 Task: Create a rule when custom fields attachments is set to a date more than 1 days from now by anyone.
Action: Mouse moved to (1012, 70)
Screenshot: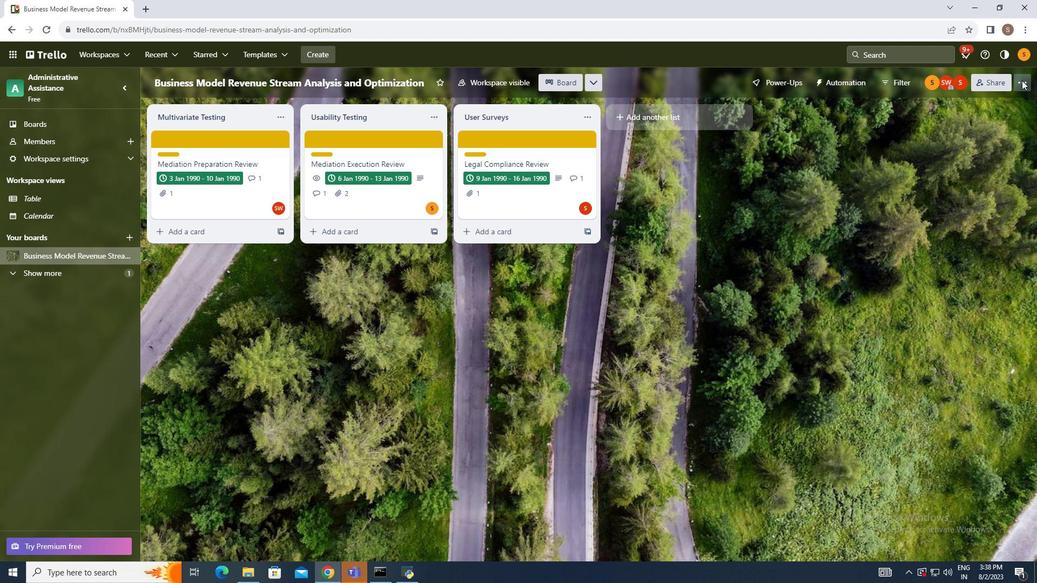 
Action: Mouse pressed left at (1012, 70)
Screenshot: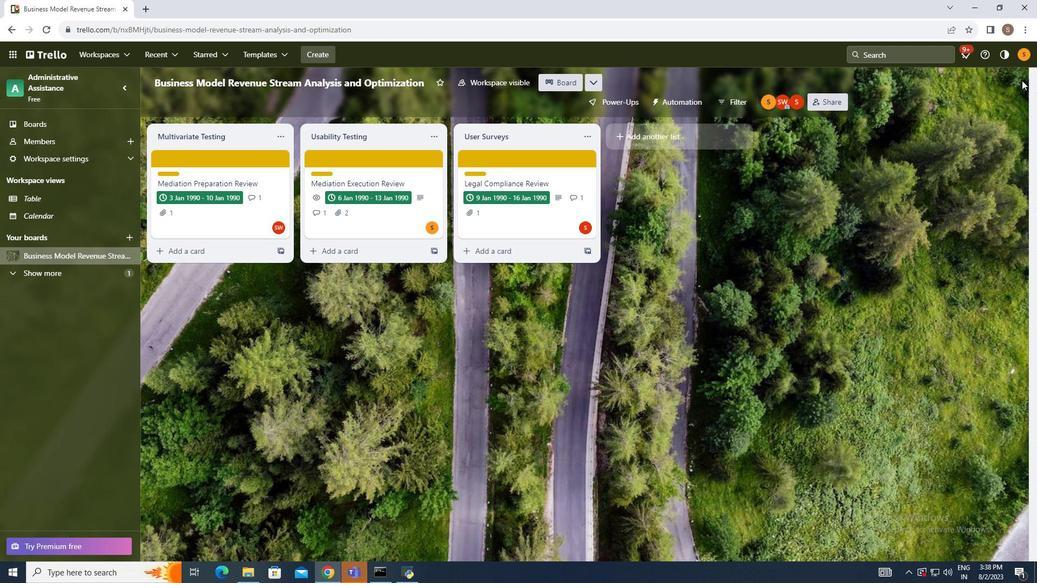 
Action: Mouse moved to (952, 219)
Screenshot: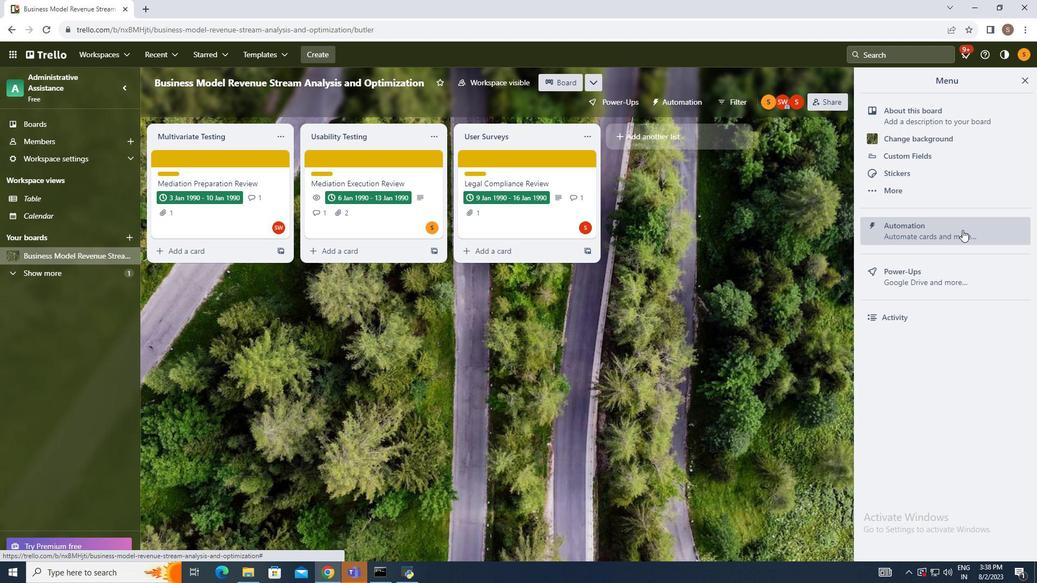 
Action: Mouse pressed left at (952, 219)
Screenshot: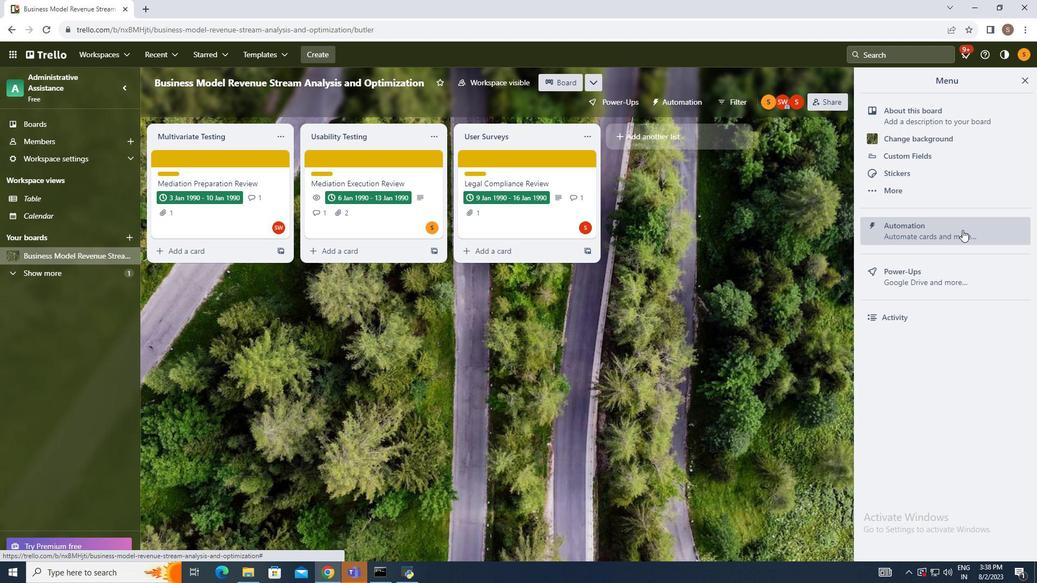 
Action: Mouse moved to (191, 190)
Screenshot: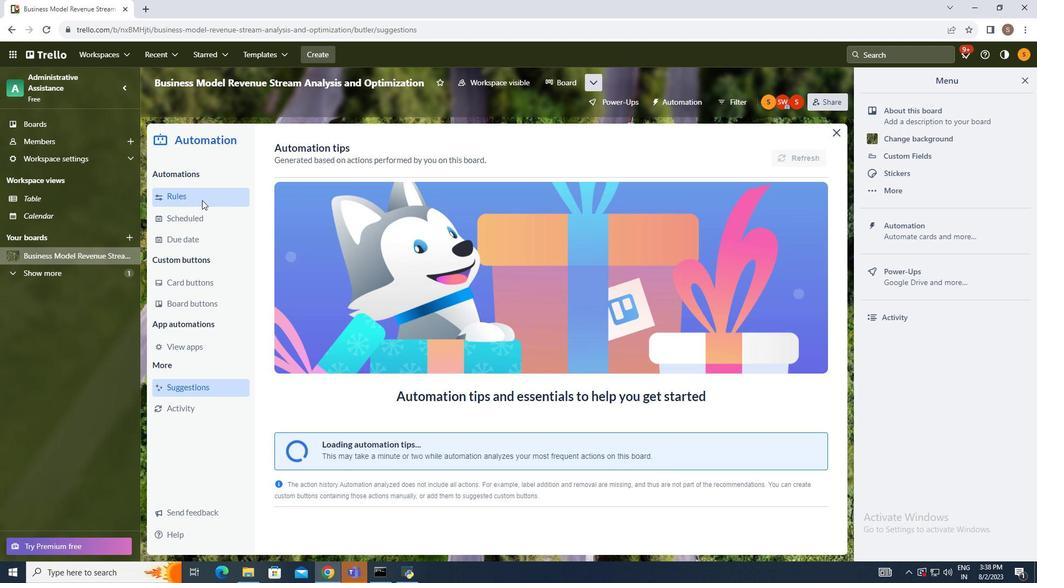 
Action: Mouse pressed left at (191, 190)
Screenshot: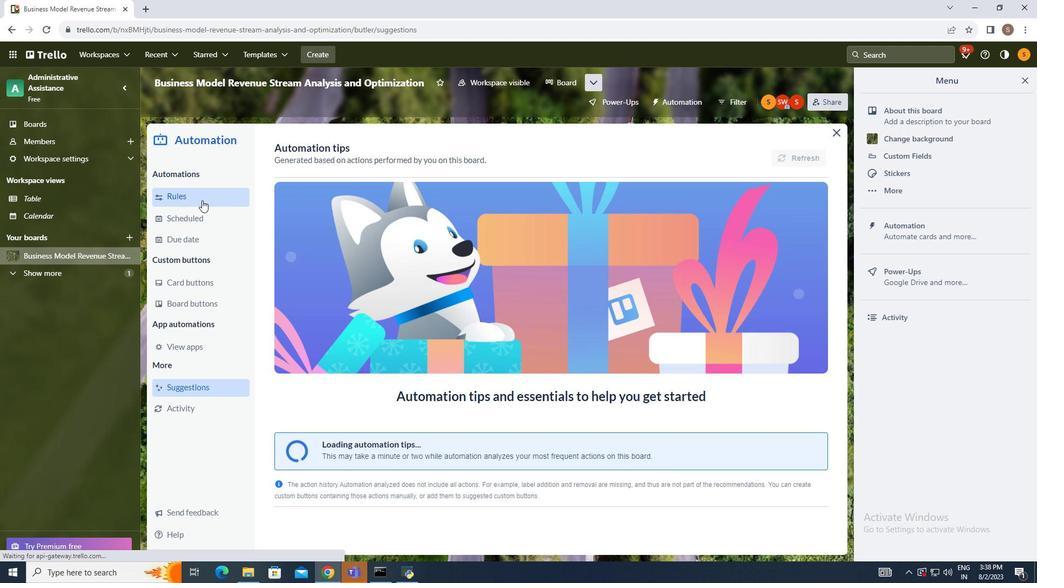 
Action: Mouse moved to (714, 137)
Screenshot: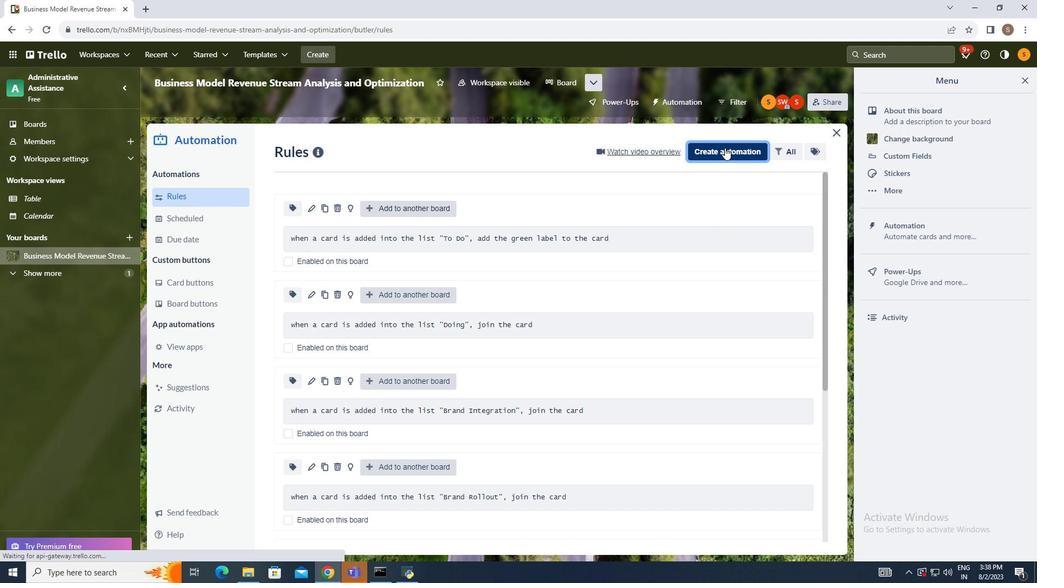 
Action: Mouse pressed left at (714, 137)
Screenshot: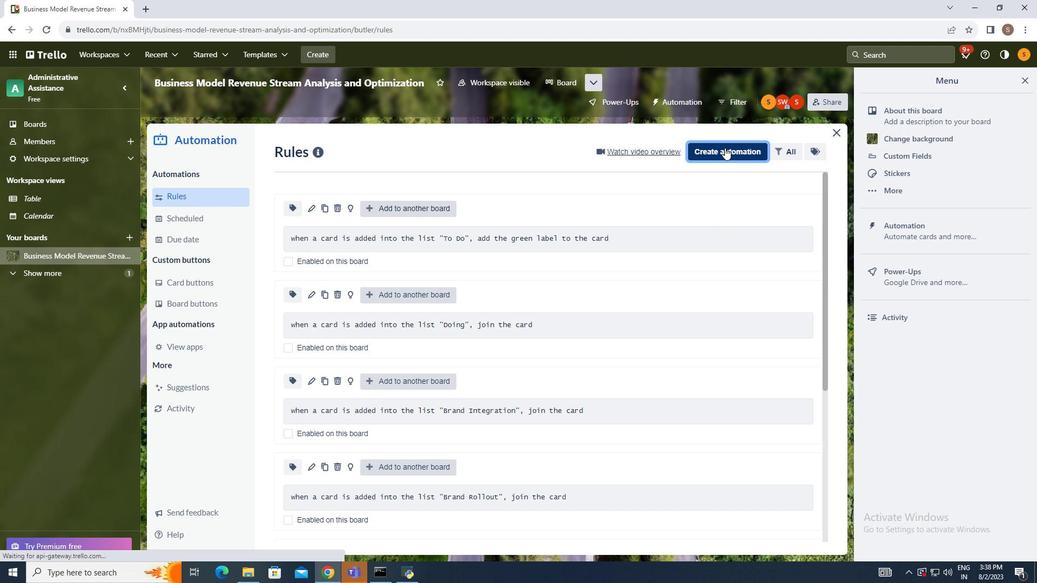 
Action: Mouse moved to (554, 249)
Screenshot: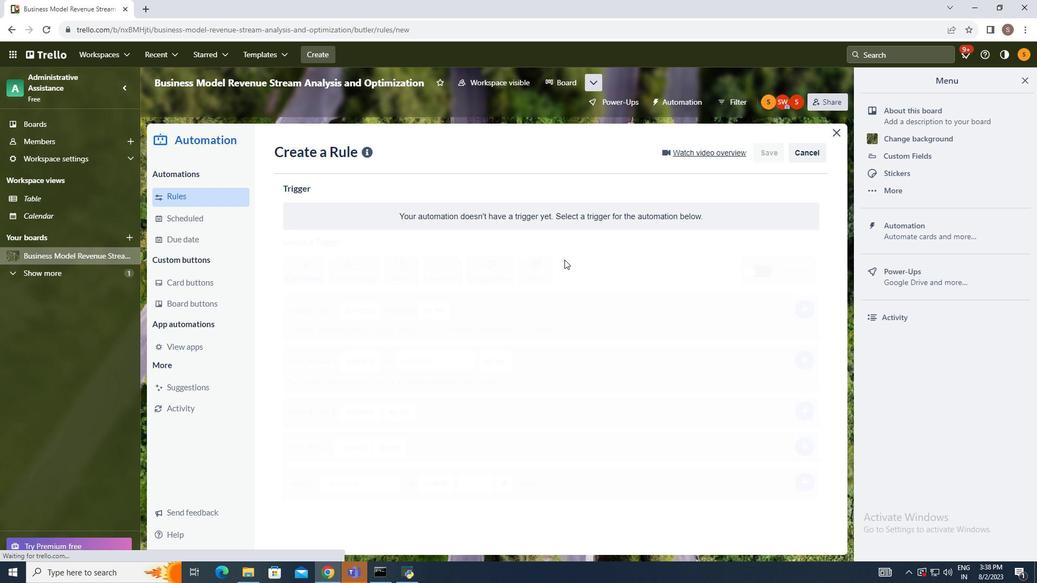 
Action: Mouse pressed left at (554, 249)
Screenshot: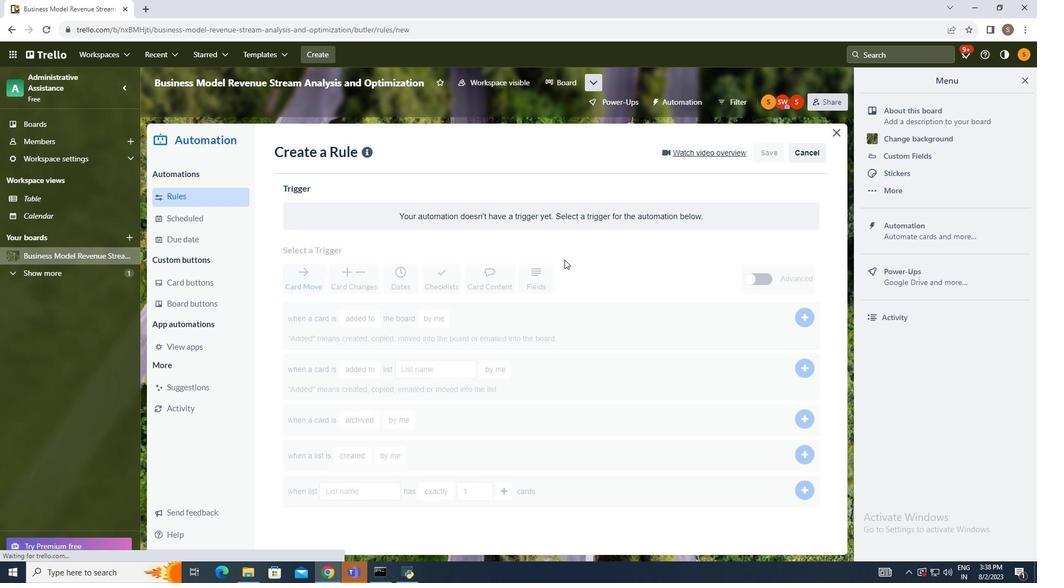 
Action: Mouse moved to (528, 285)
Screenshot: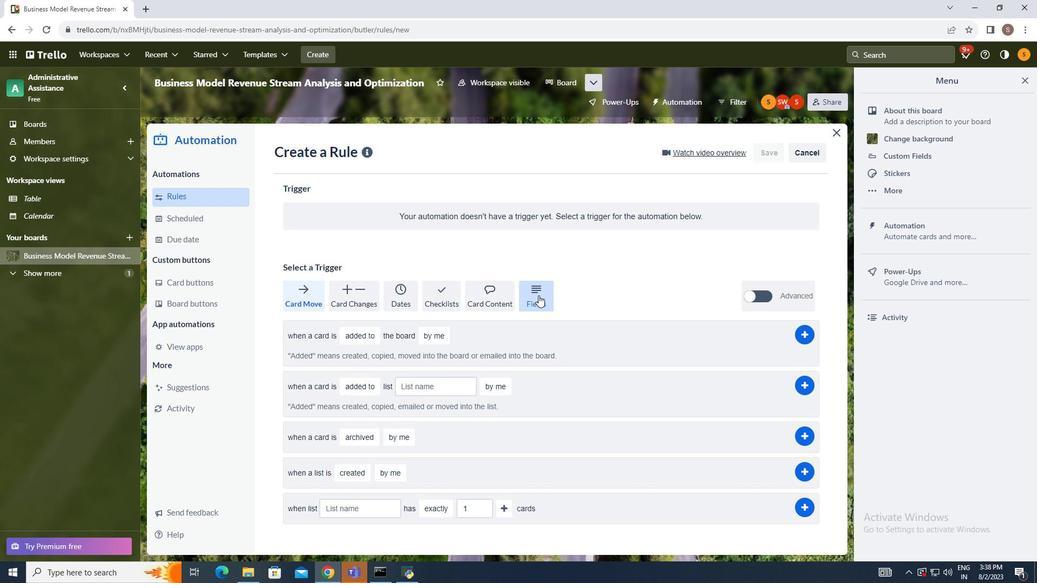 
Action: Mouse pressed left at (528, 285)
Screenshot: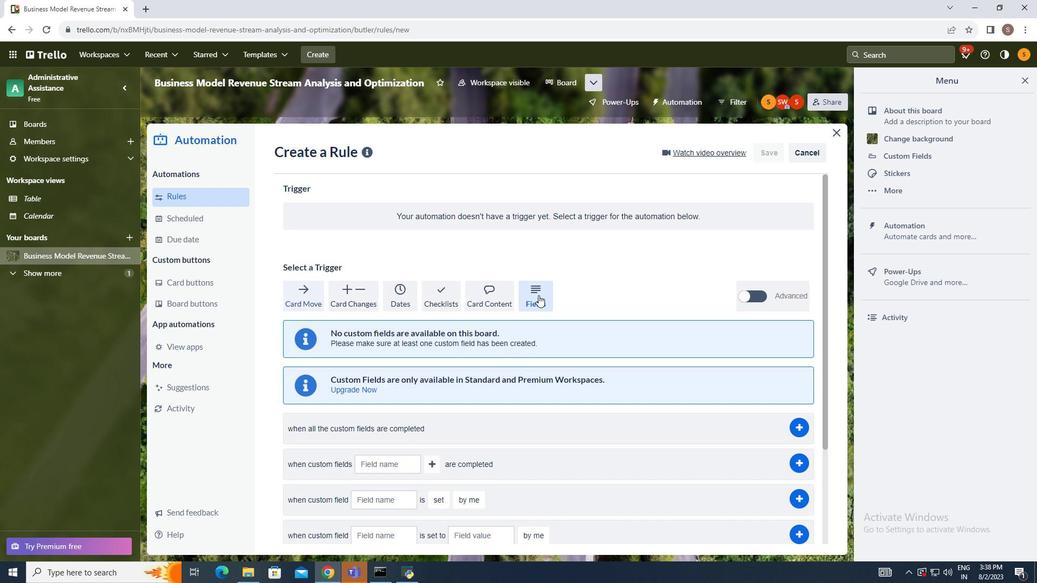 
Action: Mouse moved to (537, 328)
Screenshot: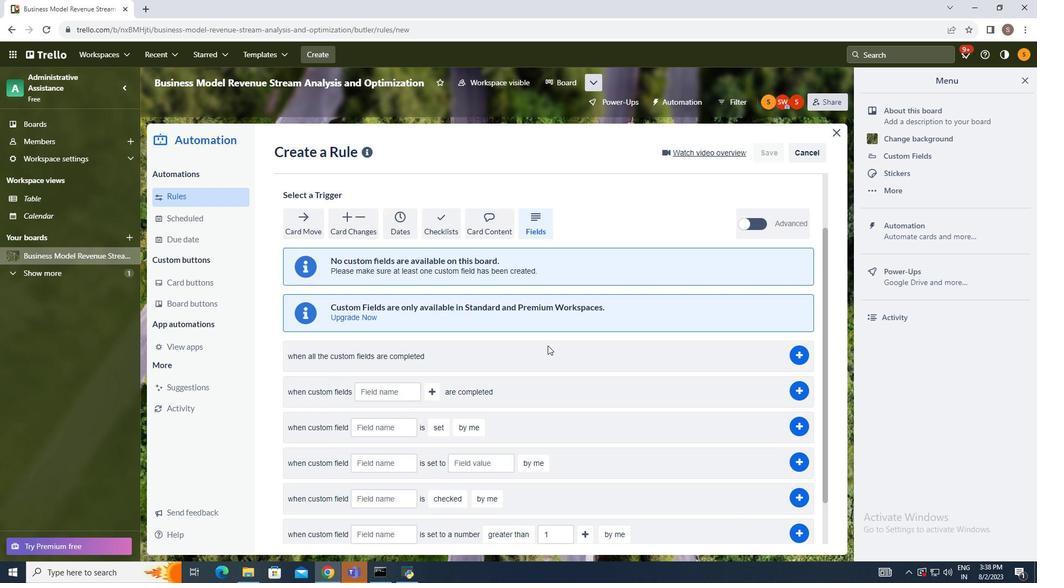 
Action: Mouse scrolled (537, 328) with delta (0, 0)
Screenshot: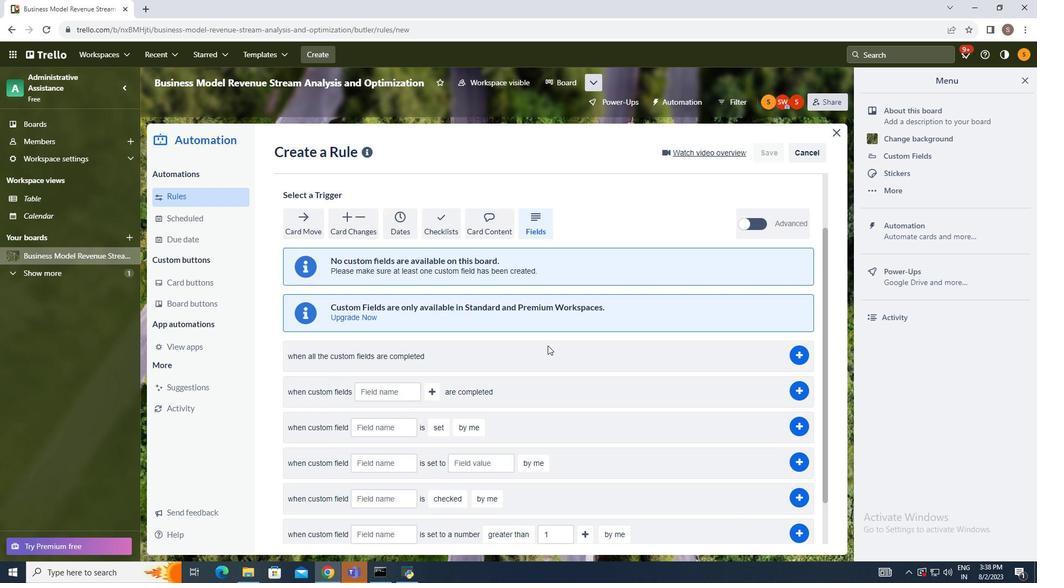 
Action: Mouse moved to (538, 331)
Screenshot: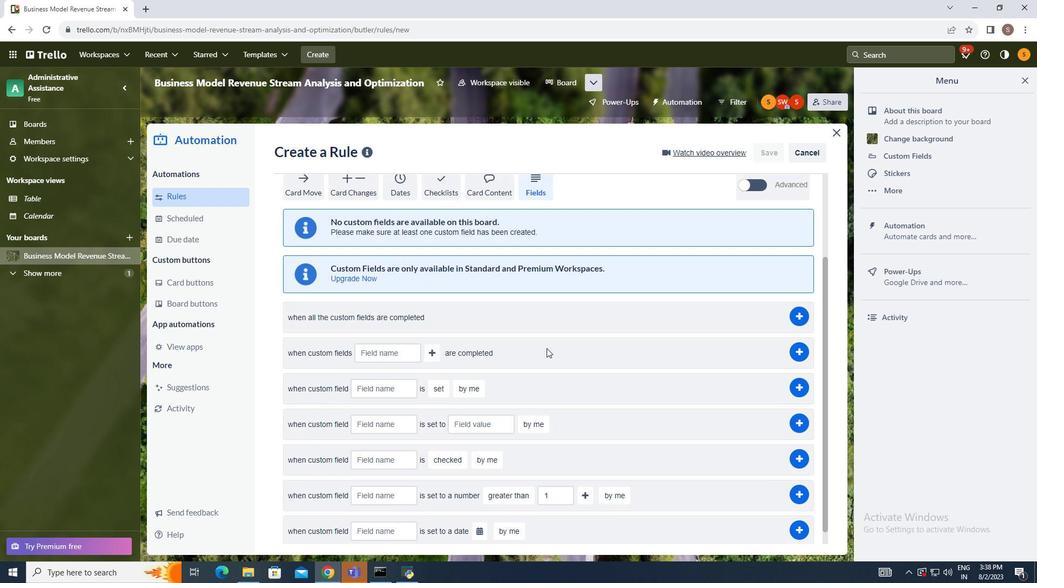 
Action: Mouse scrolled (538, 331) with delta (0, 0)
Screenshot: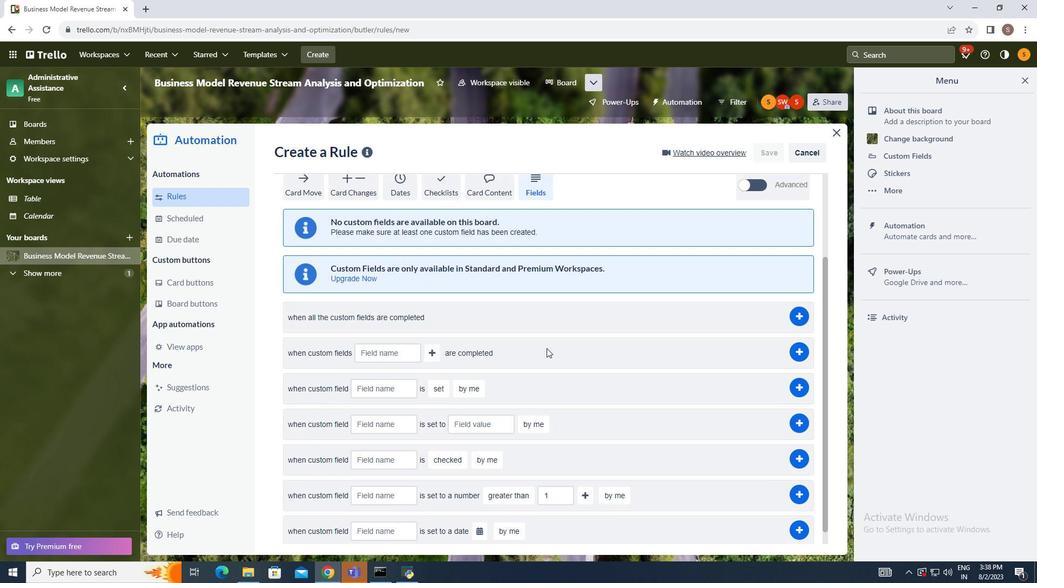 
Action: Mouse moved to (538, 333)
Screenshot: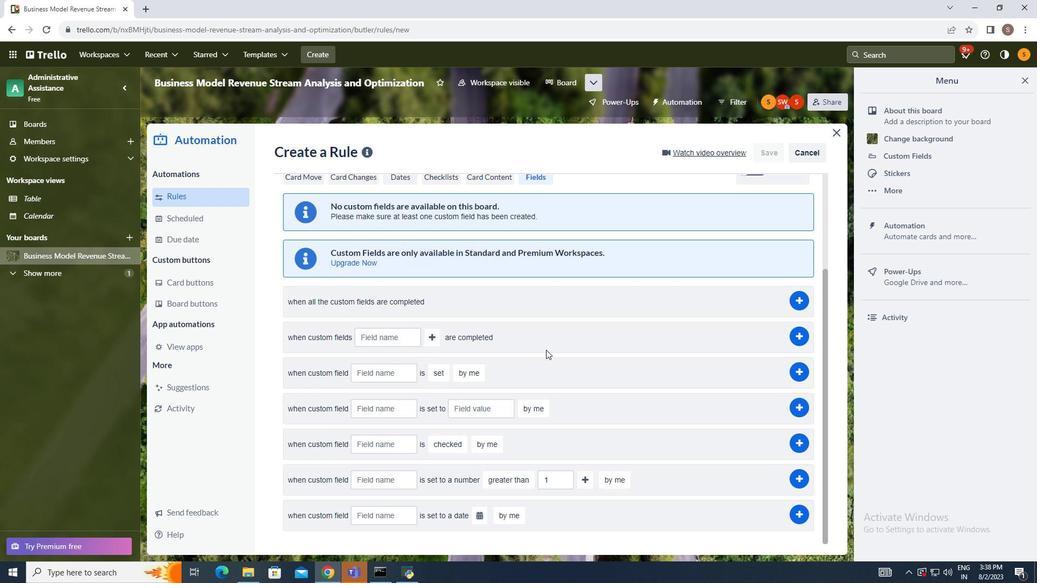 
Action: Mouse scrolled (538, 333) with delta (0, 0)
Screenshot: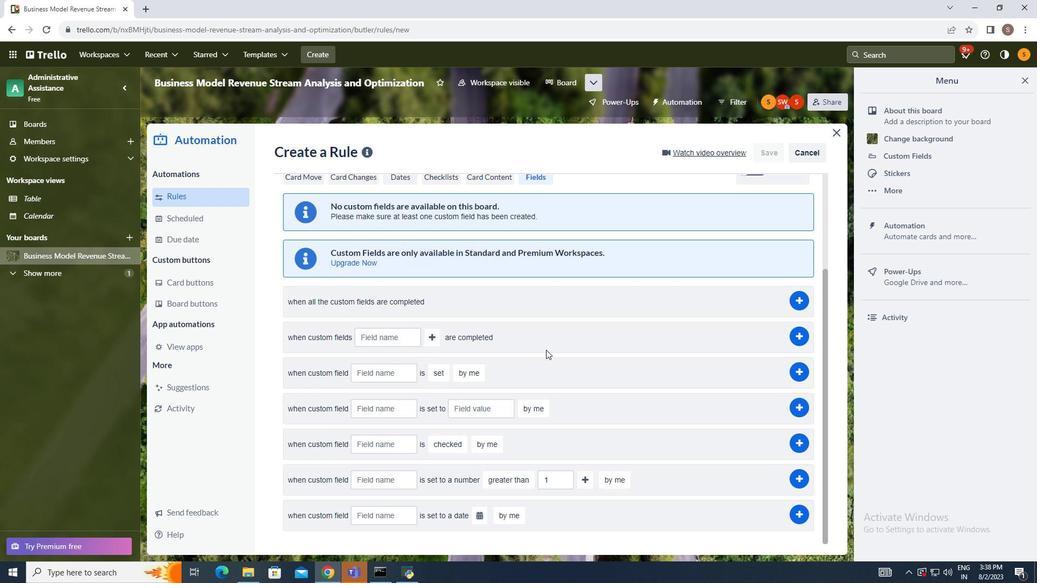 
Action: Mouse moved to (537, 336)
Screenshot: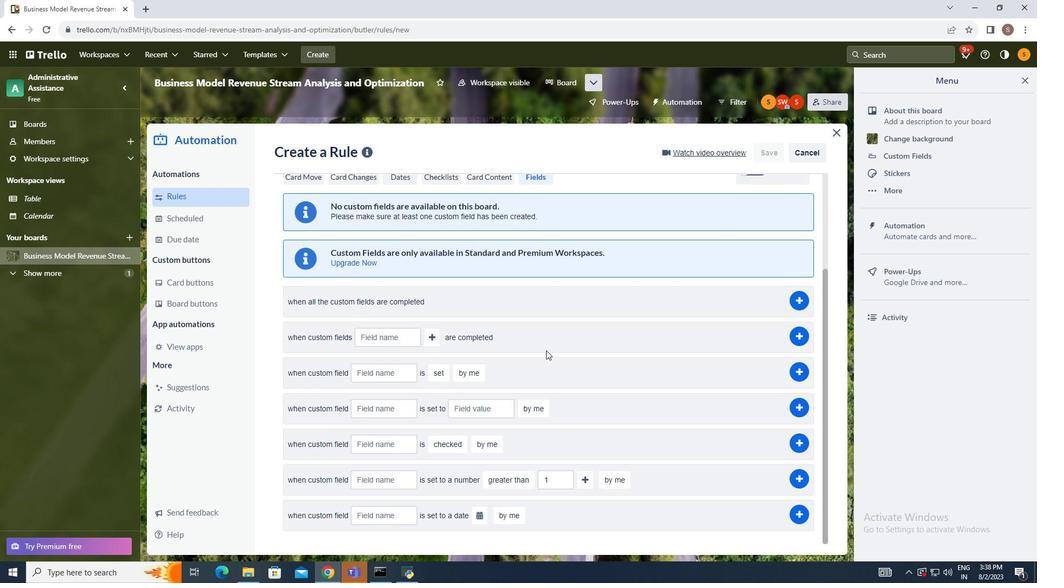 
Action: Mouse scrolled (537, 336) with delta (0, 0)
Screenshot: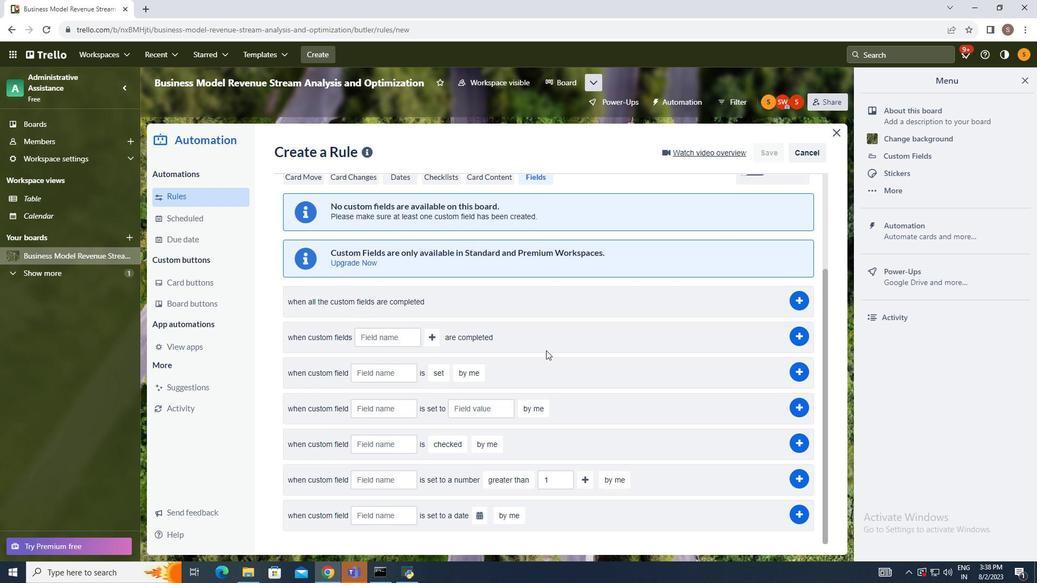 
Action: Mouse moved to (537, 338)
Screenshot: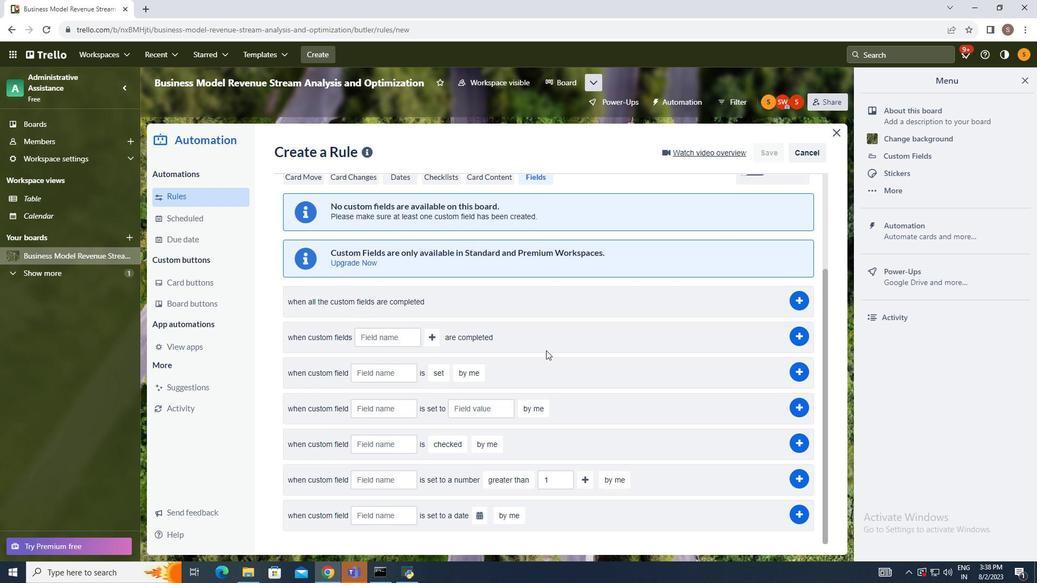 
Action: Mouse scrolled (537, 337) with delta (0, 0)
Screenshot: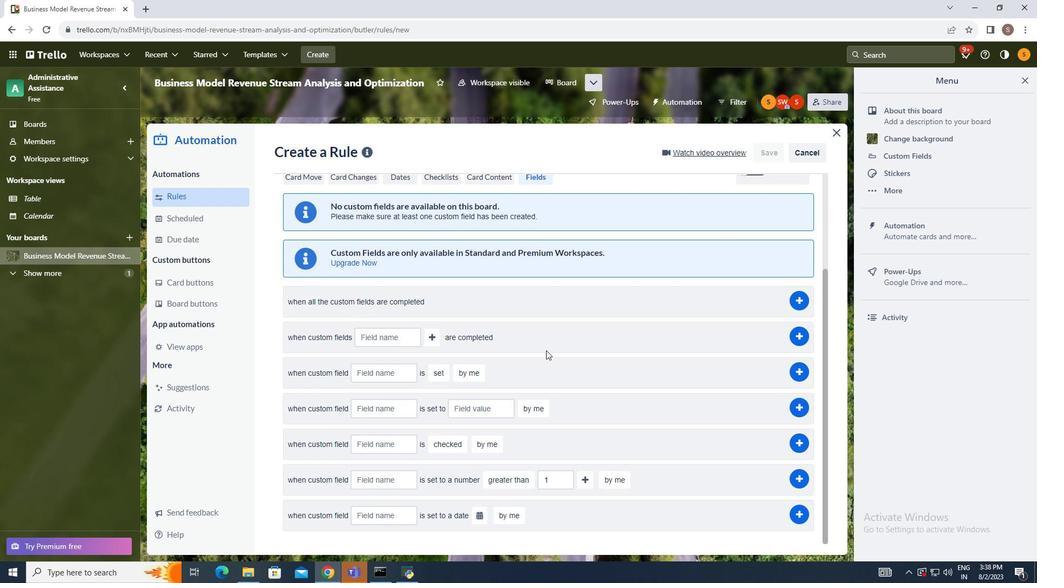 
Action: Mouse moved to (355, 507)
Screenshot: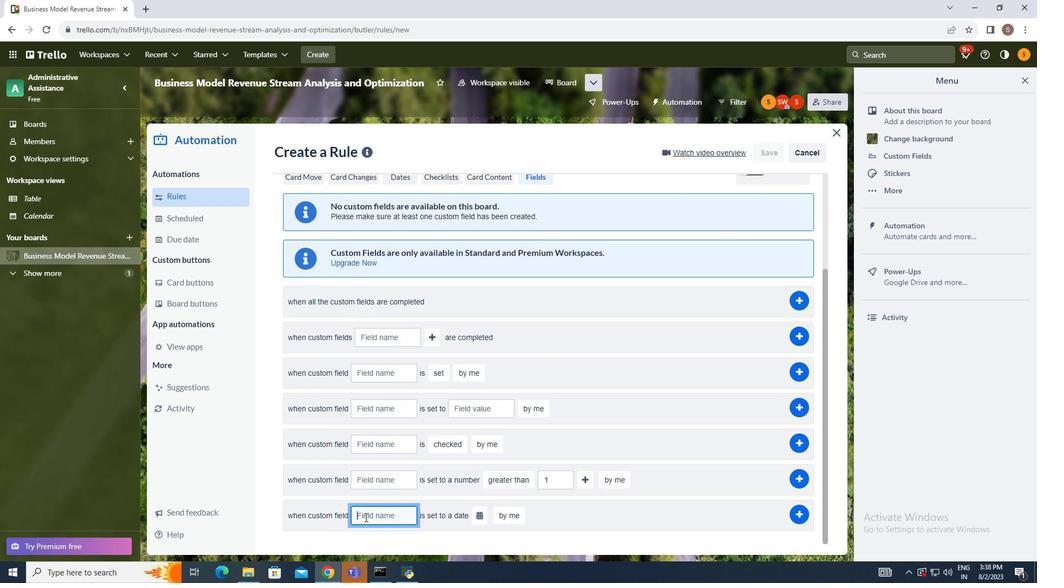
Action: Mouse pressed left at (355, 507)
Screenshot: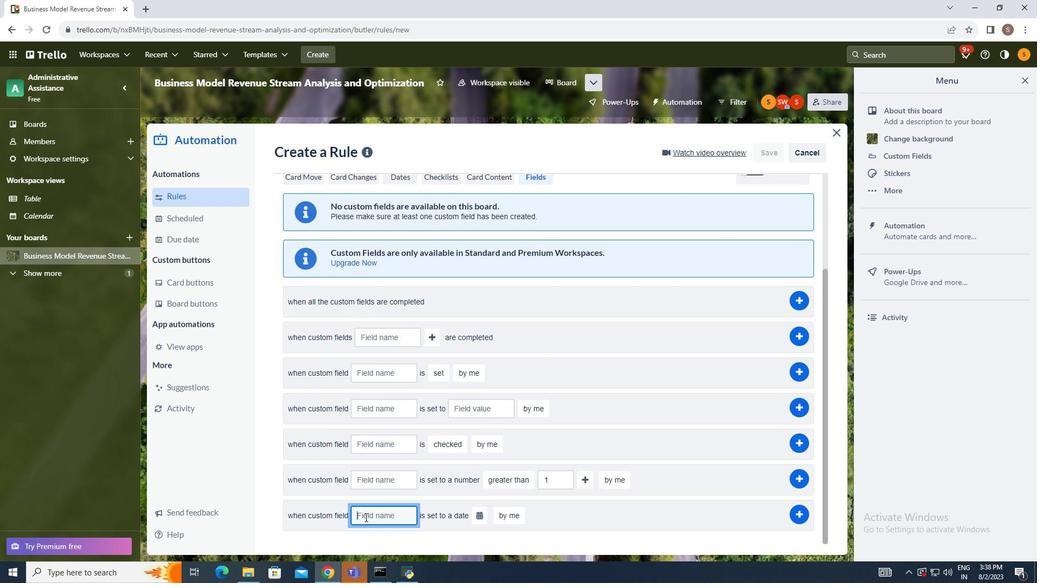 
Action: Mouse moved to (248, 427)
Screenshot: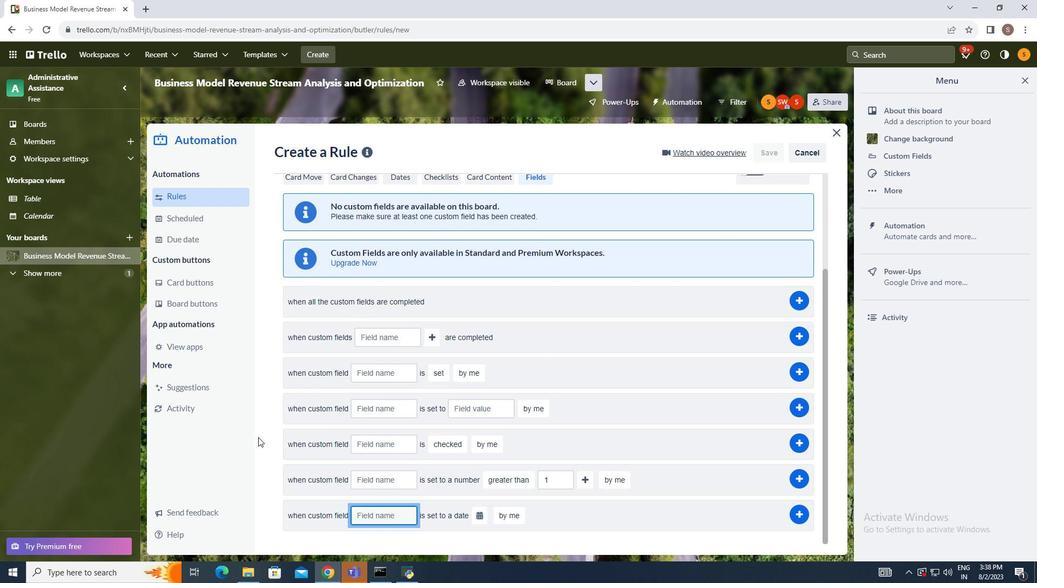 
Action: Key pressed attachments
Screenshot: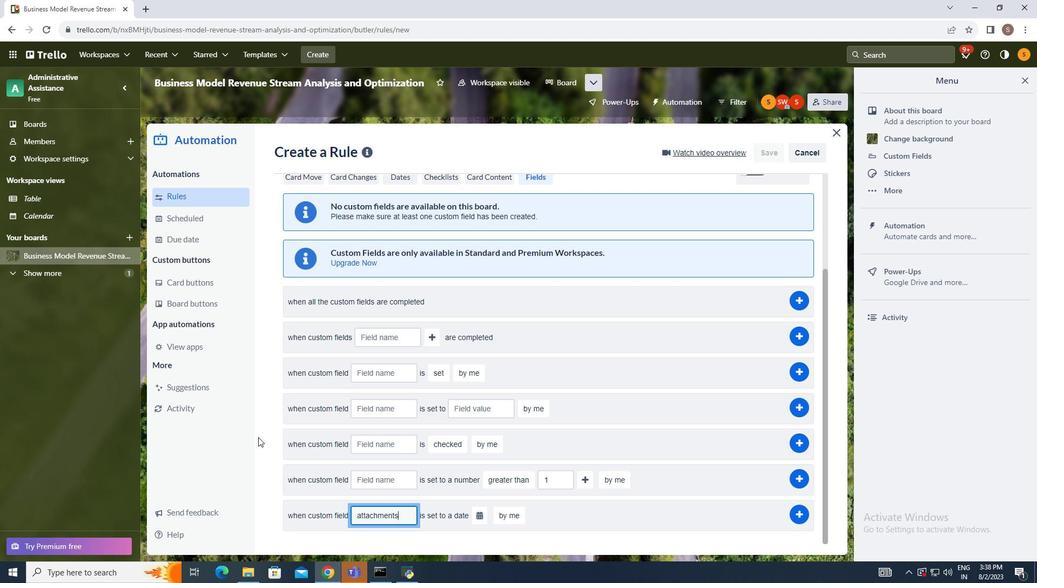 
Action: Mouse moved to (469, 506)
Screenshot: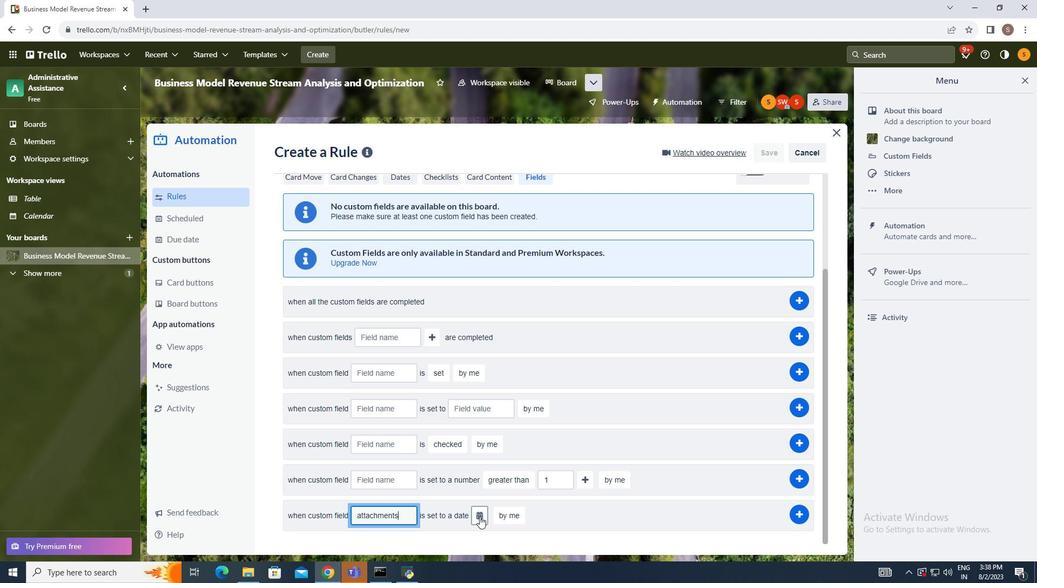 
Action: Mouse pressed left at (469, 506)
Screenshot: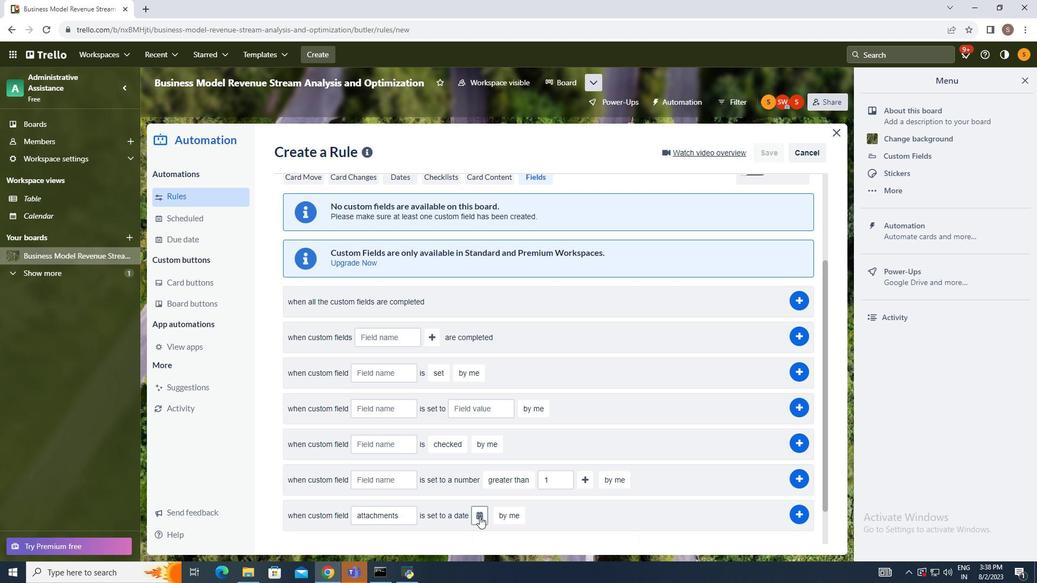
Action: Mouse moved to (460, 500)
Screenshot: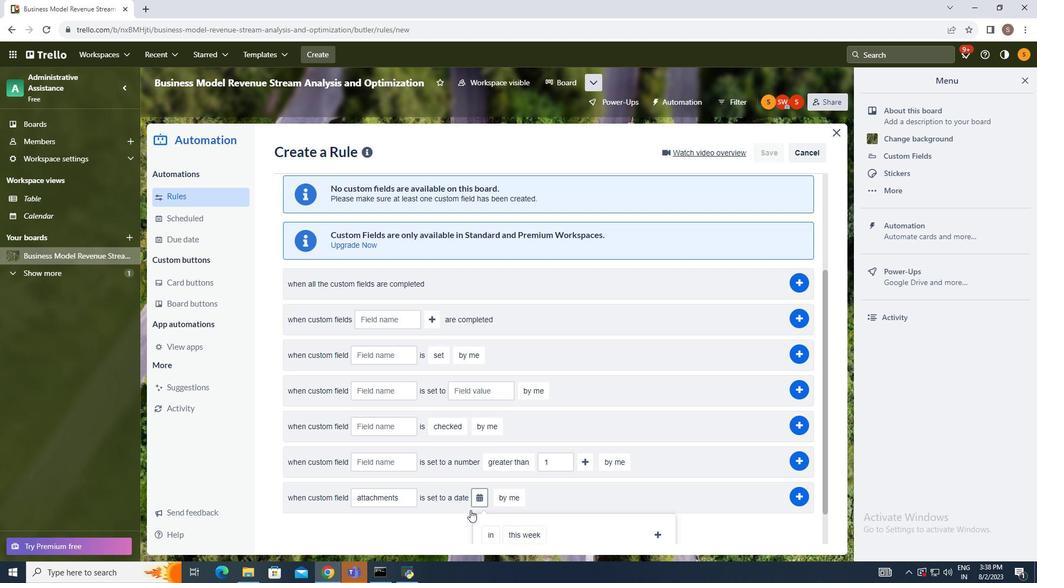 
Action: Mouse scrolled (460, 499) with delta (0, 0)
Screenshot: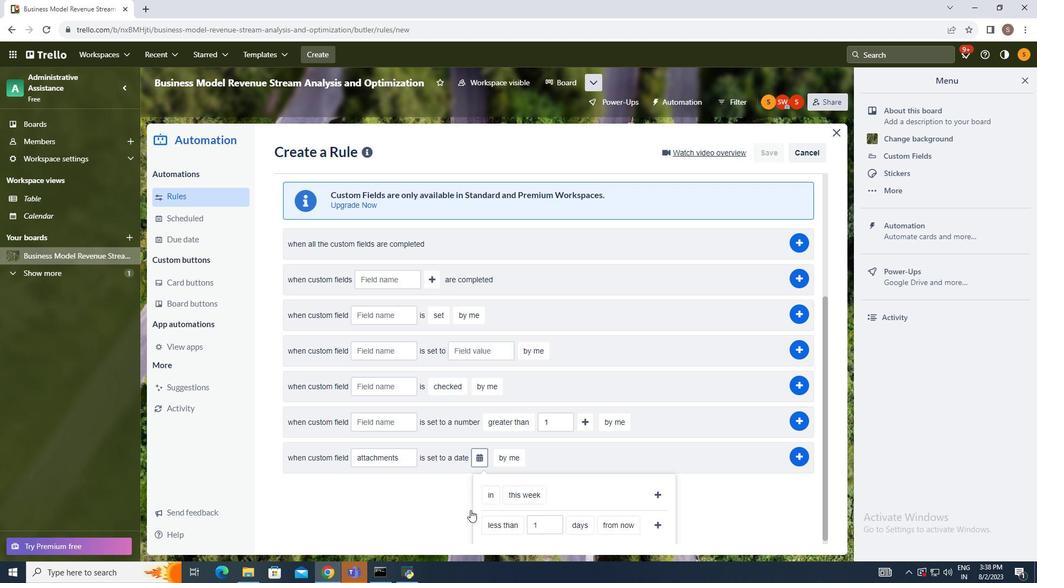 
Action: Mouse scrolled (460, 499) with delta (0, 0)
Screenshot: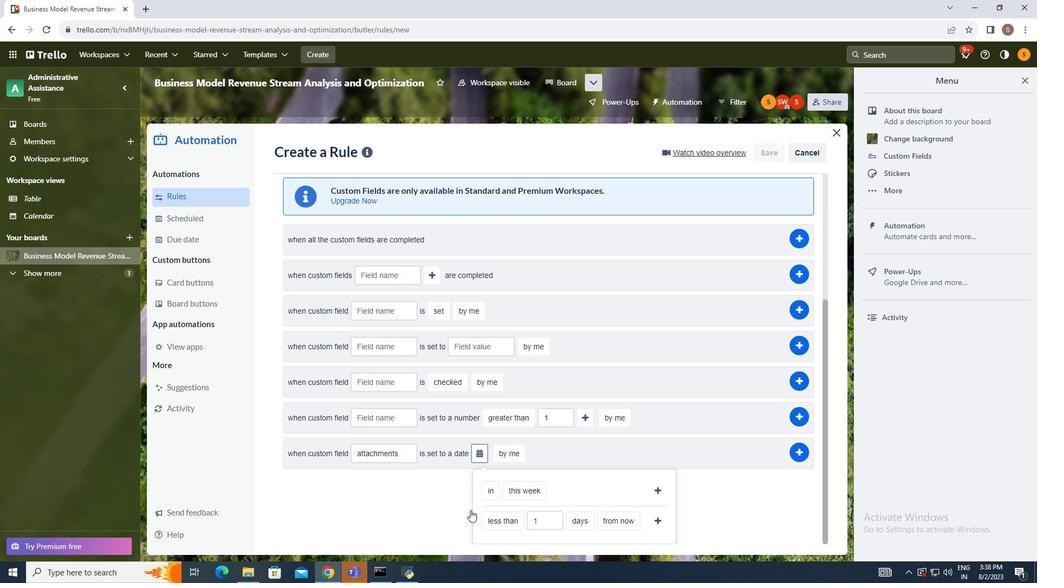 
Action: Mouse scrolled (460, 499) with delta (0, 0)
Screenshot: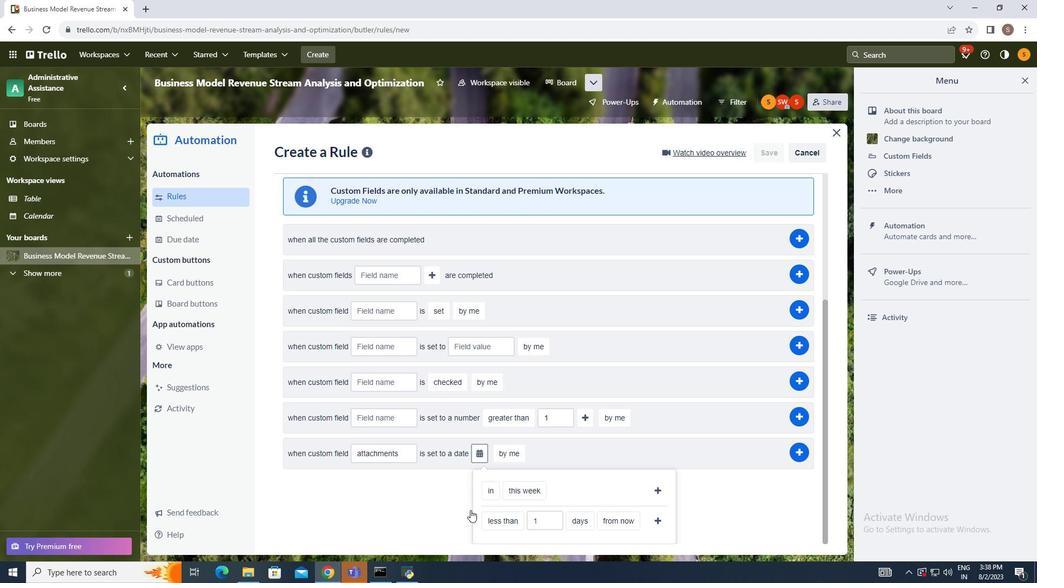 
Action: Mouse scrolled (460, 499) with delta (0, 0)
Screenshot: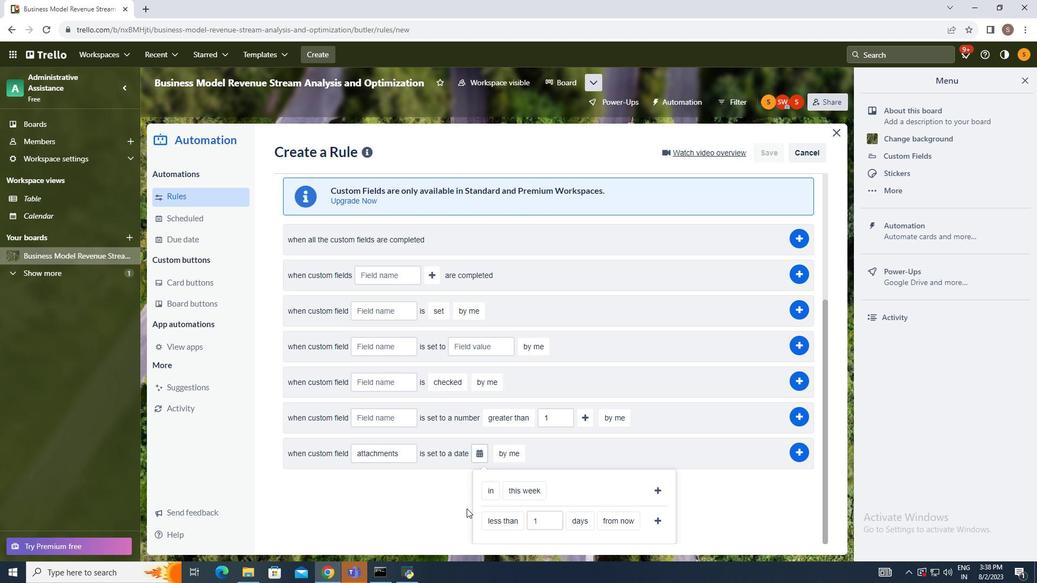 
Action: Mouse moved to (497, 510)
Screenshot: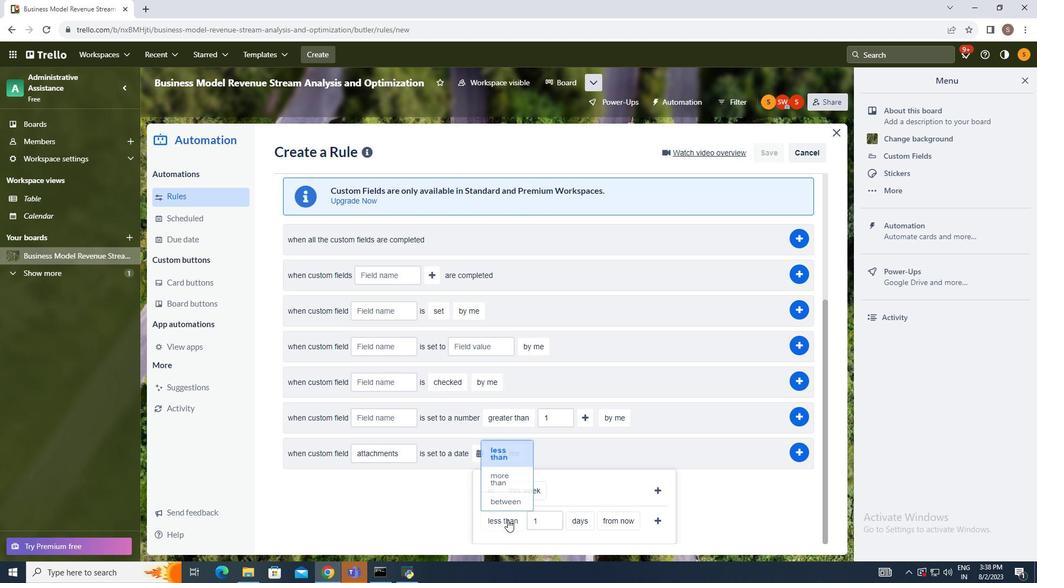 
Action: Mouse pressed left at (497, 510)
Screenshot: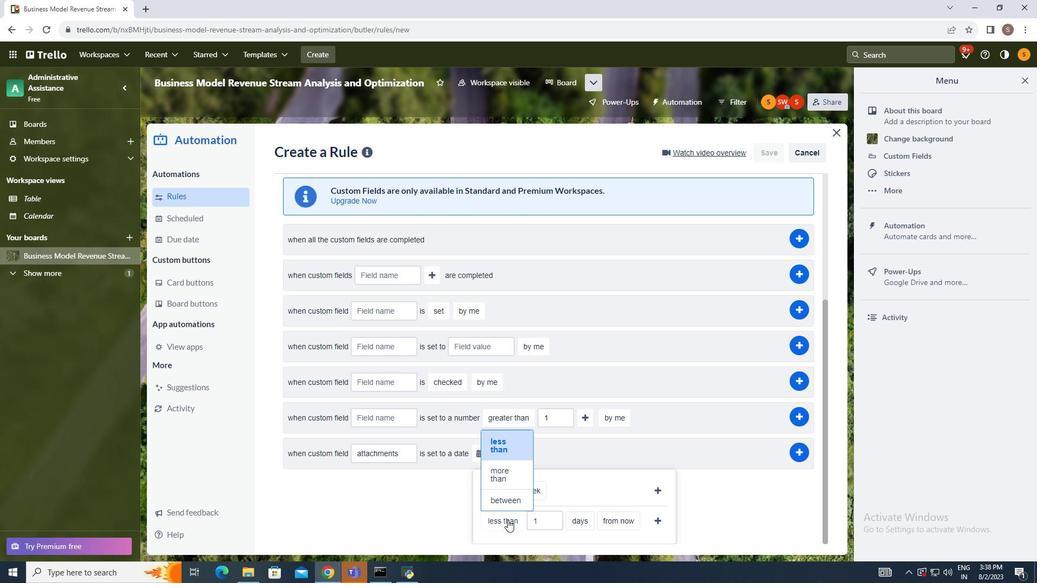 
Action: Mouse moved to (499, 465)
Screenshot: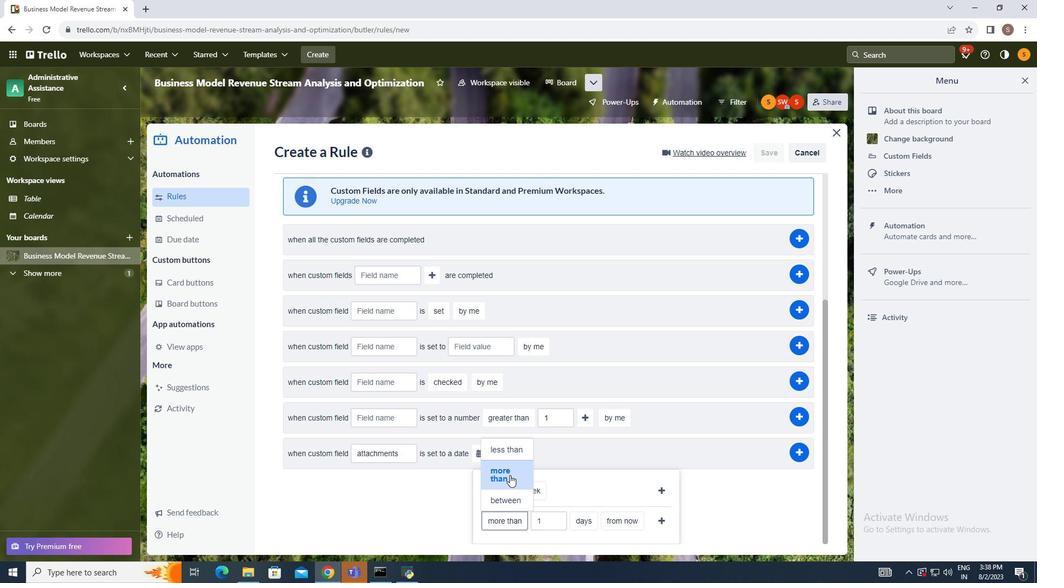 
Action: Mouse pressed left at (499, 465)
Screenshot: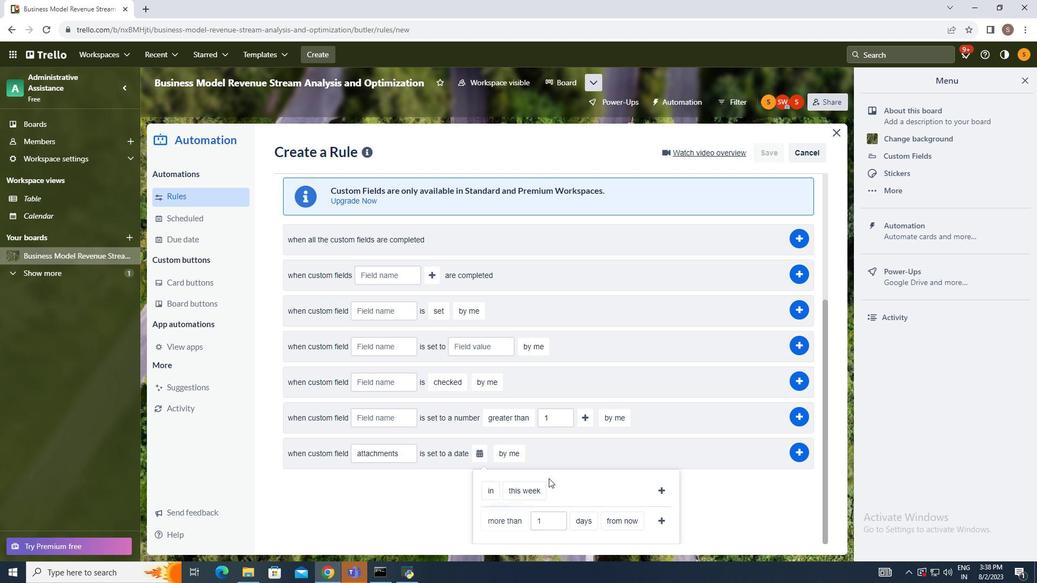 
Action: Mouse moved to (572, 507)
Screenshot: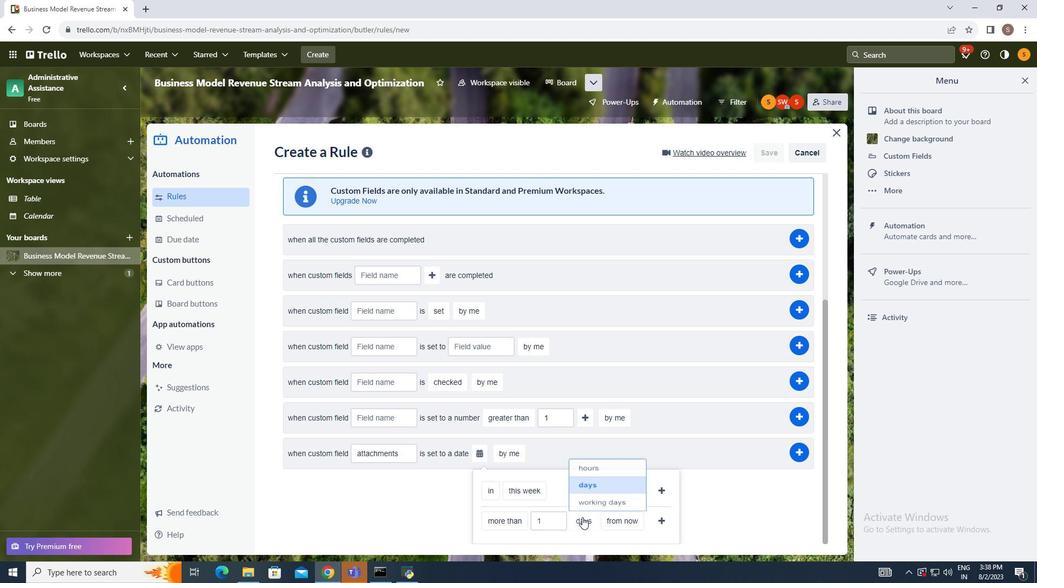 
Action: Mouse pressed left at (572, 507)
Screenshot: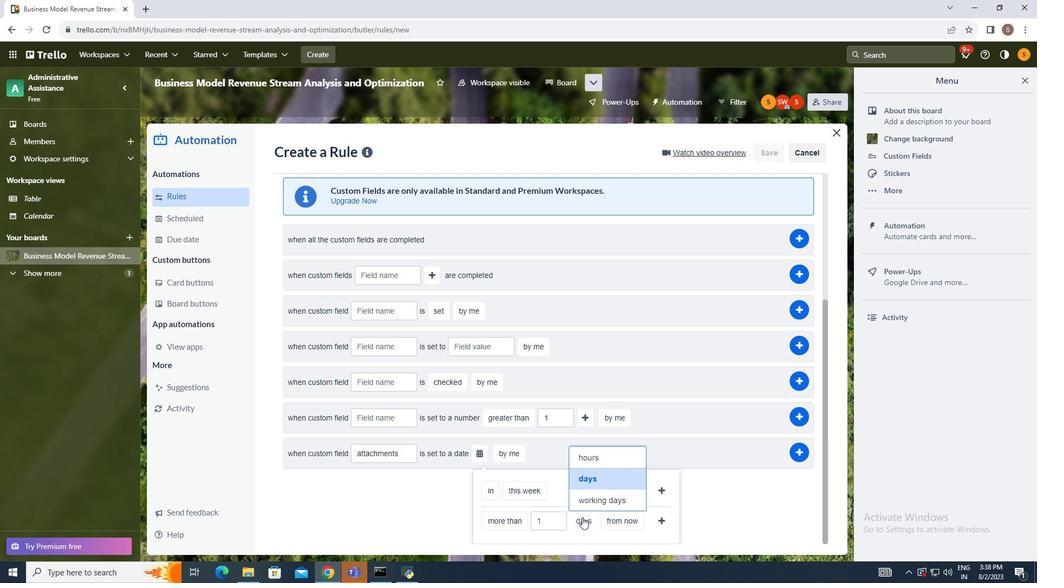 
Action: Mouse moved to (584, 468)
Screenshot: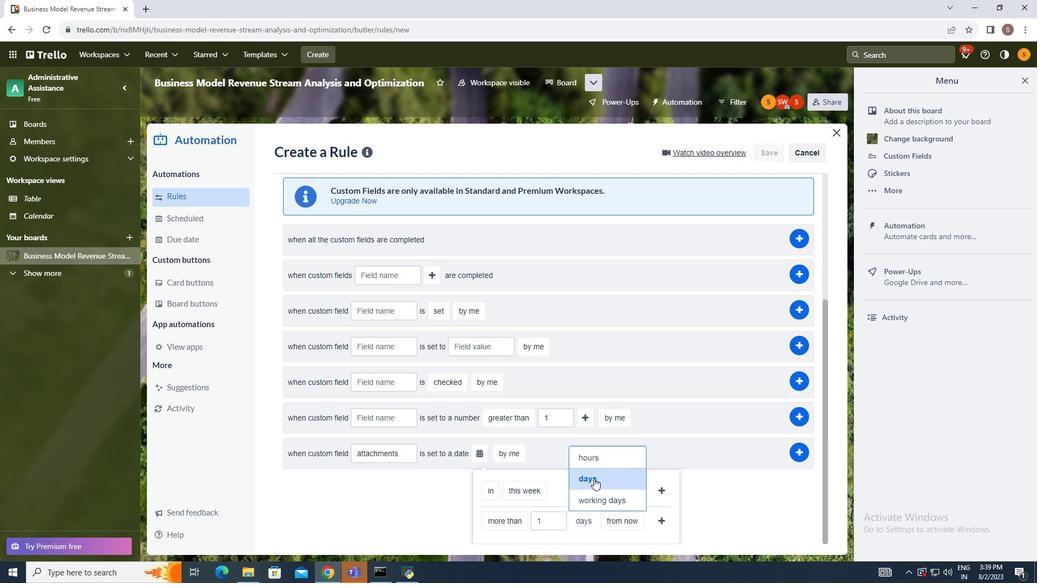 
Action: Mouse pressed left at (584, 468)
Screenshot: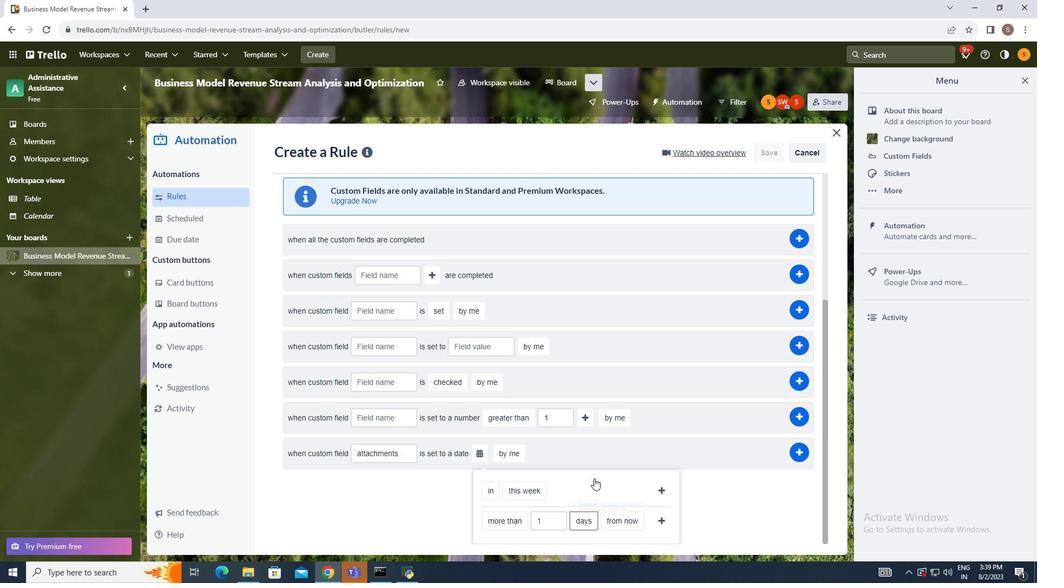 
Action: Mouse moved to (612, 516)
Screenshot: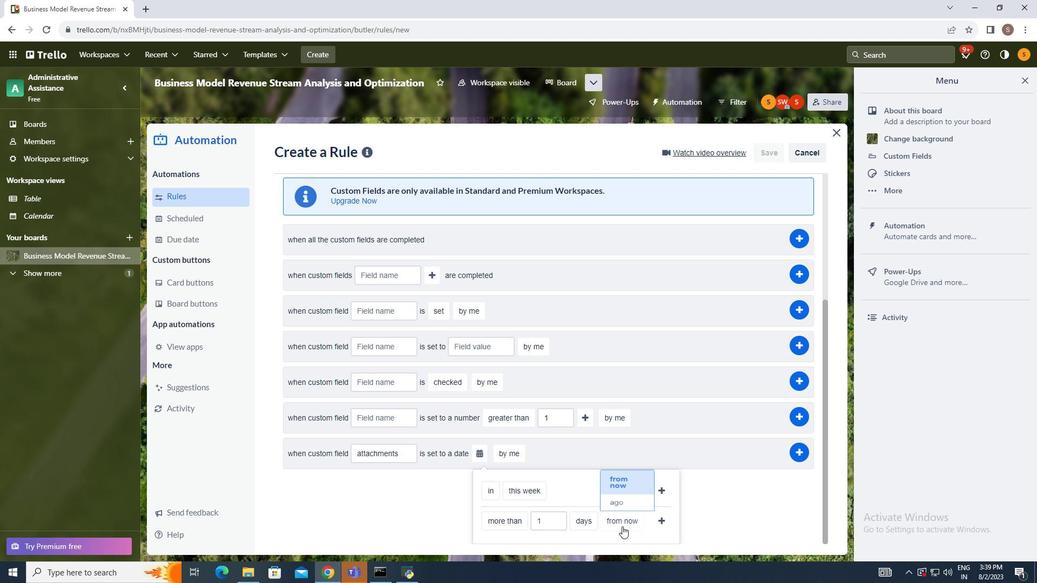 
Action: Mouse pressed left at (612, 516)
Screenshot: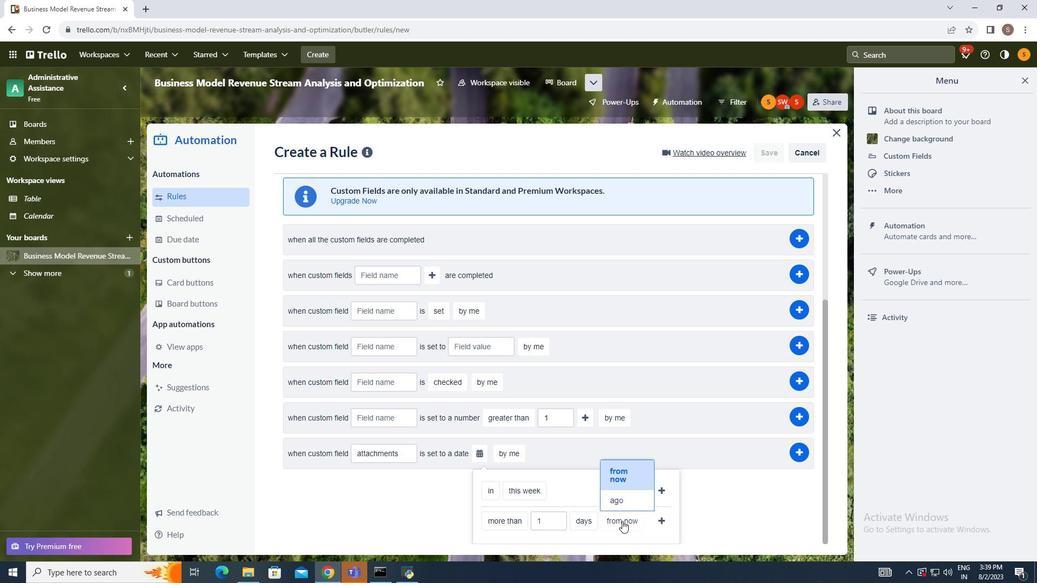 
Action: Mouse moved to (608, 459)
Screenshot: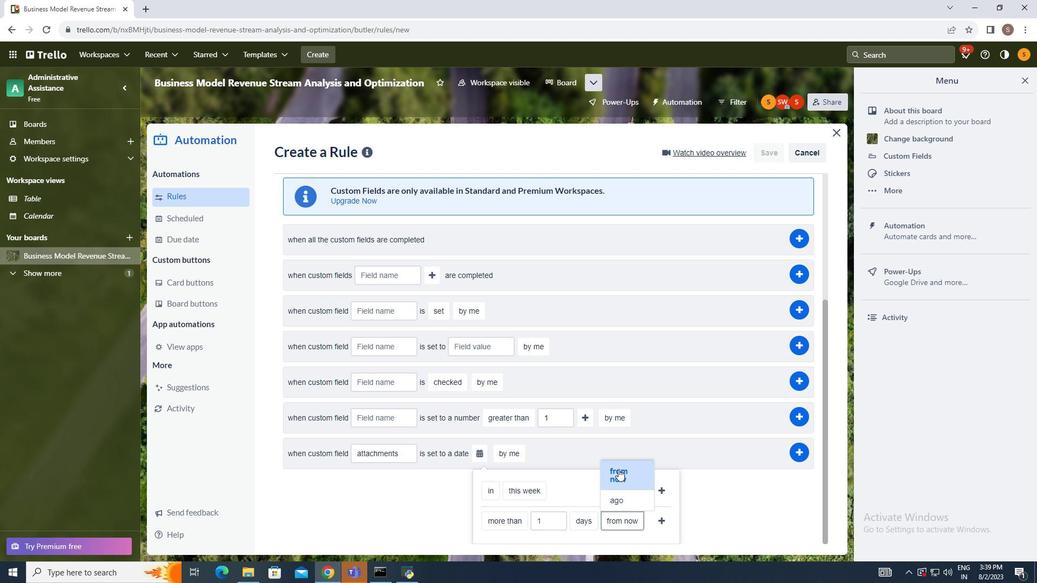 
Action: Mouse pressed left at (608, 459)
Screenshot: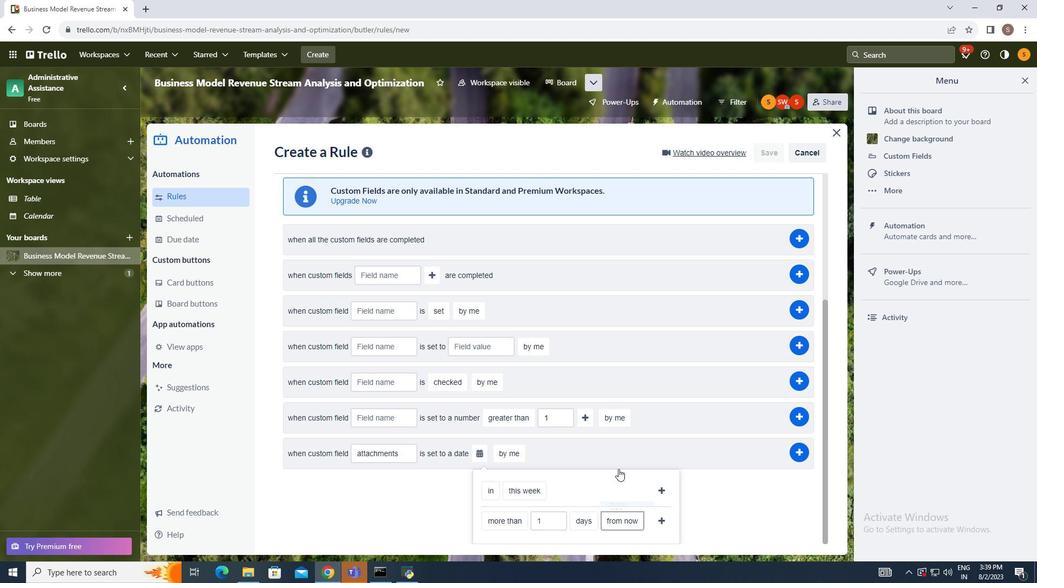 
Action: Mouse moved to (650, 508)
Screenshot: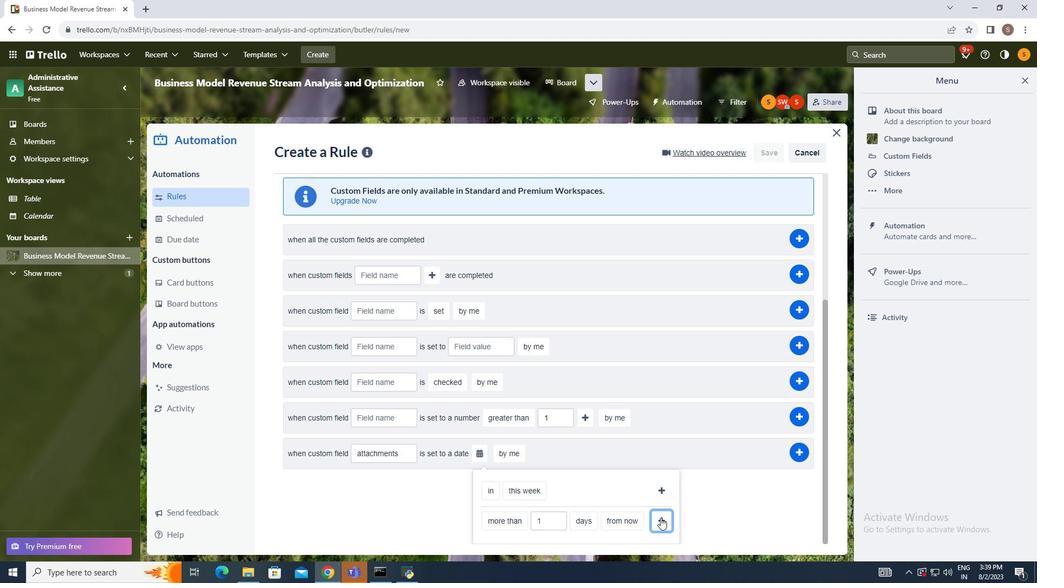 
Action: Mouse pressed left at (650, 508)
Screenshot: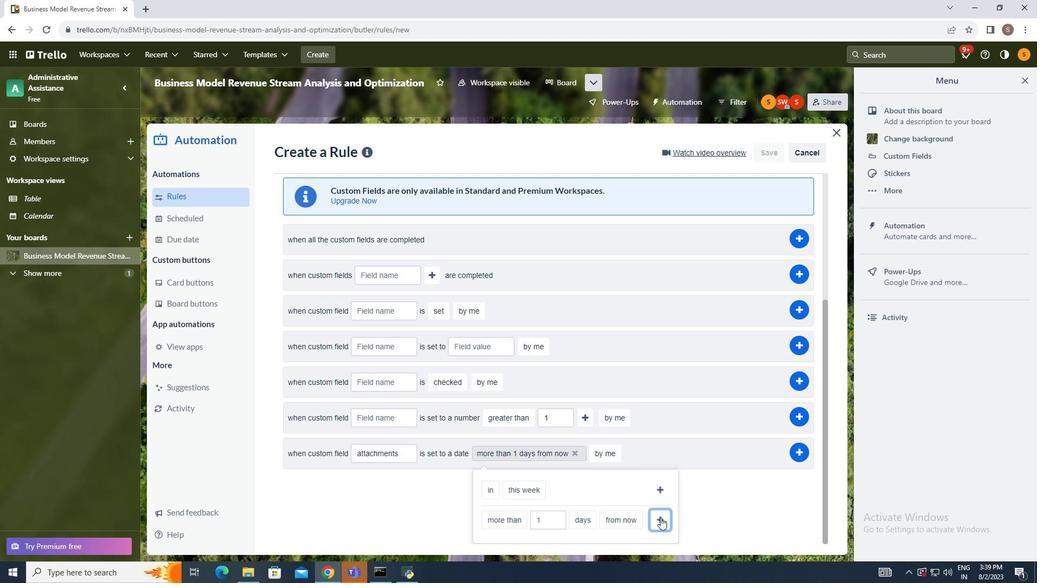 
Action: Mouse moved to (605, 506)
Screenshot: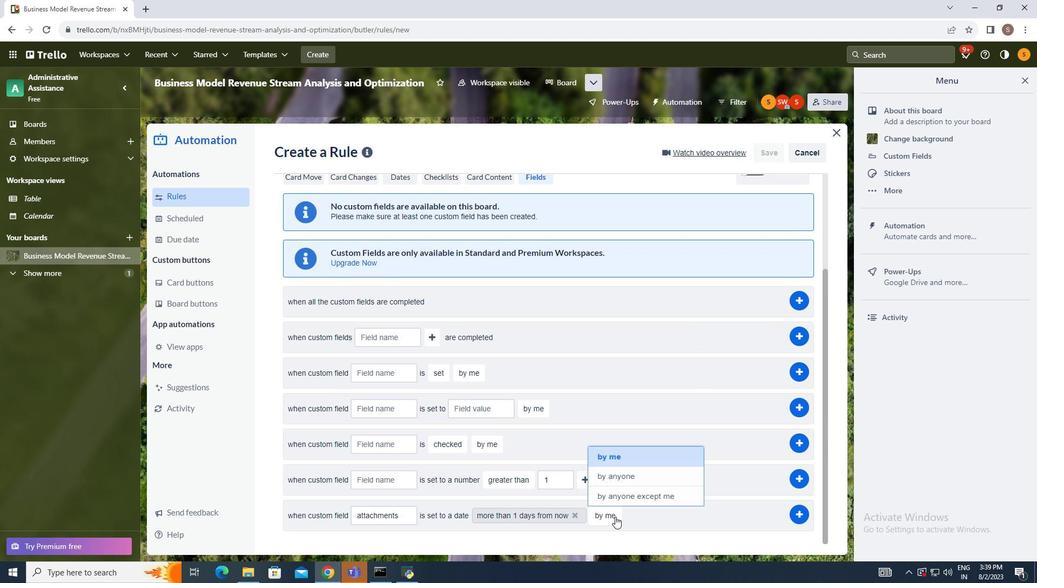 
Action: Mouse pressed left at (605, 506)
Screenshot: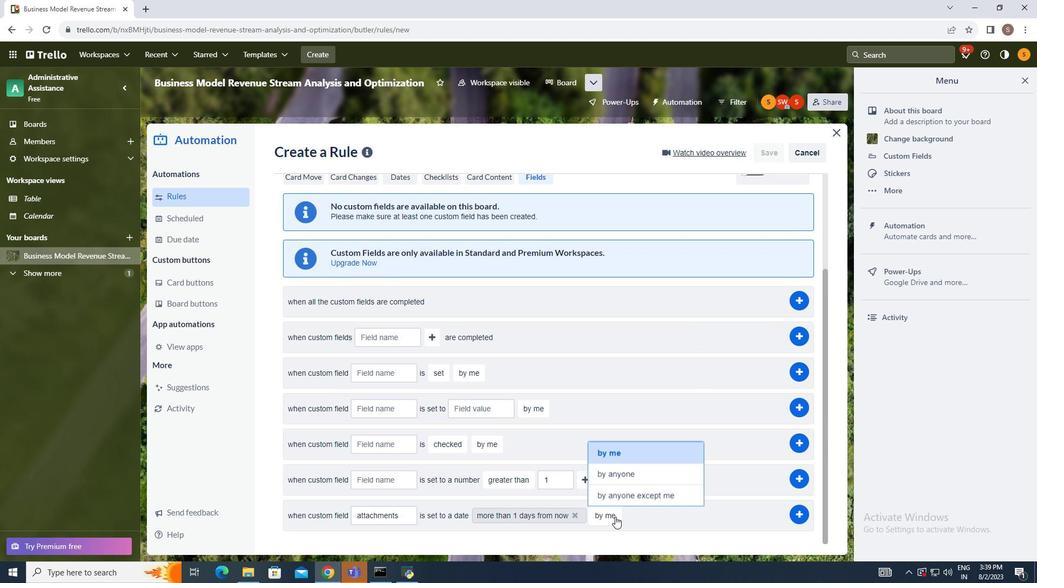 
Action: Mouse moved to (626, 463)
Screenshot: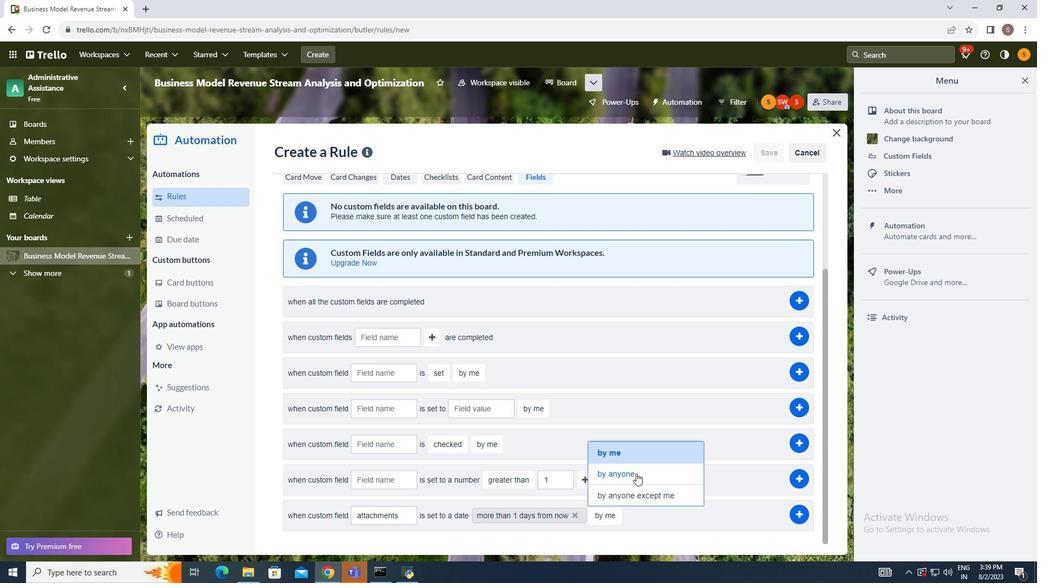 
Action: Mouse pressed left at (626, 463)
Screenshot: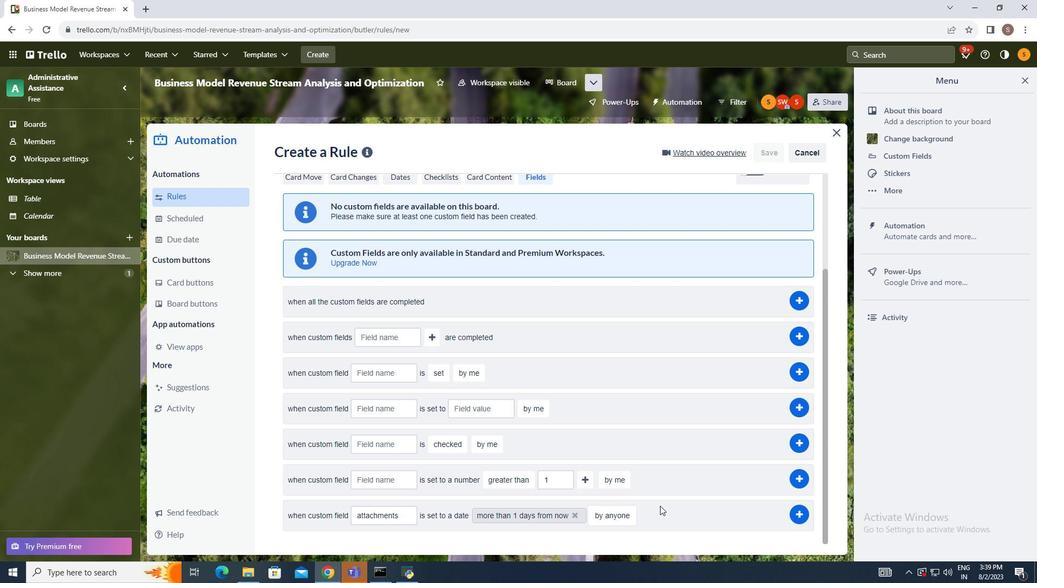 
Action: Mouse moved to (780, 502)
Screenshot: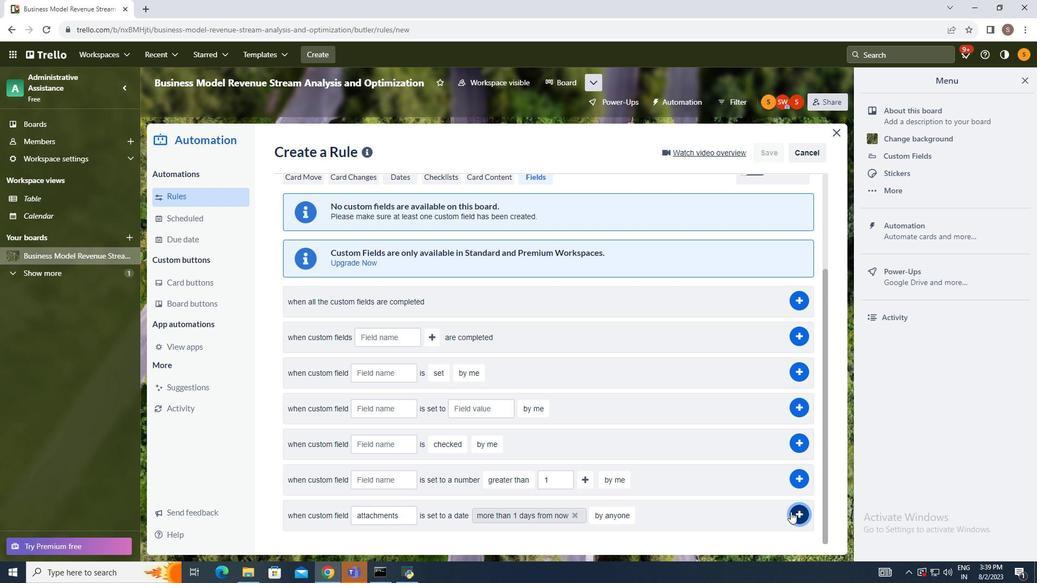 
Action: Mouse pressed left at (780, 502)
Screenshot: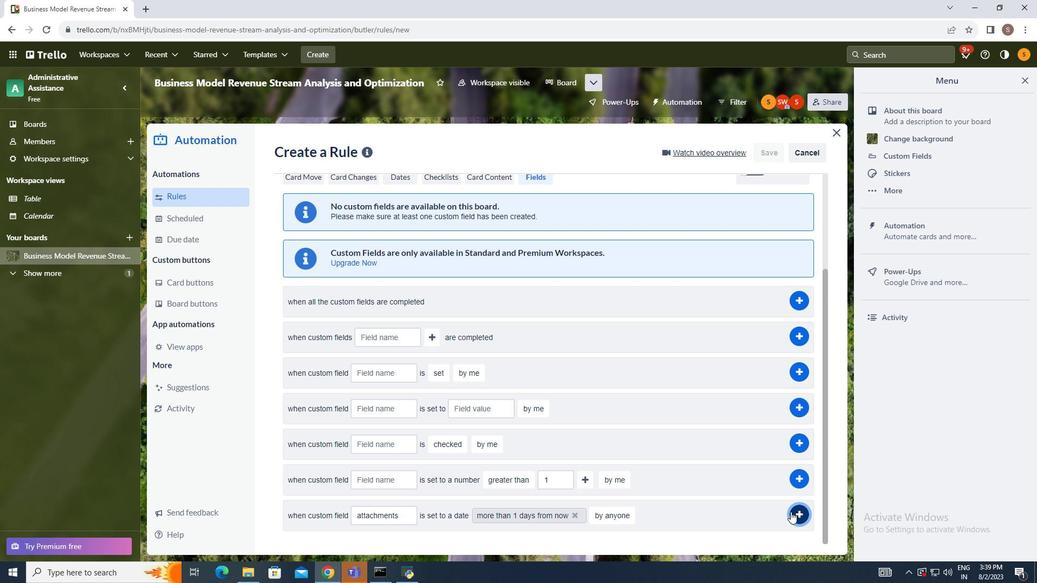 
Action: Mouse moved to (875, 468)
Screenshot: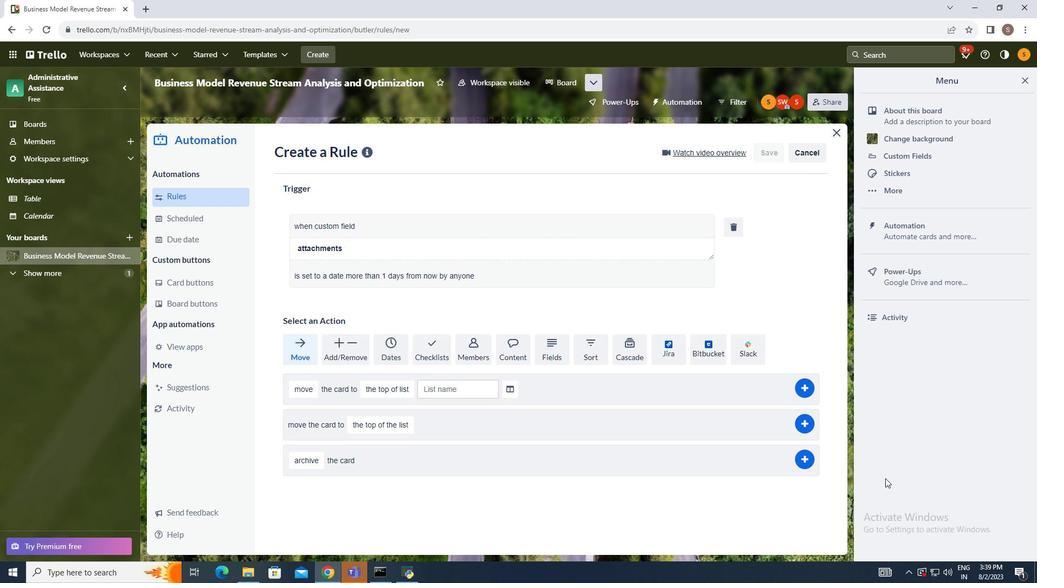 
